Task: Create new contact,   with mail id: 'JacksonHarper@bronxzoo.com', first name: 'Harper', Last name: 'Jackson', Job Title: Operations Manager, Phone number (512) 555-5678. Change life cycle stage to  'Lead' and lead status to 'New'. Add new company to the associated contact: ucsd.edu and type: Vendor. Logged in from softage.4@softage.net
Action: Mouse moved to (68, 49)
Screenshot: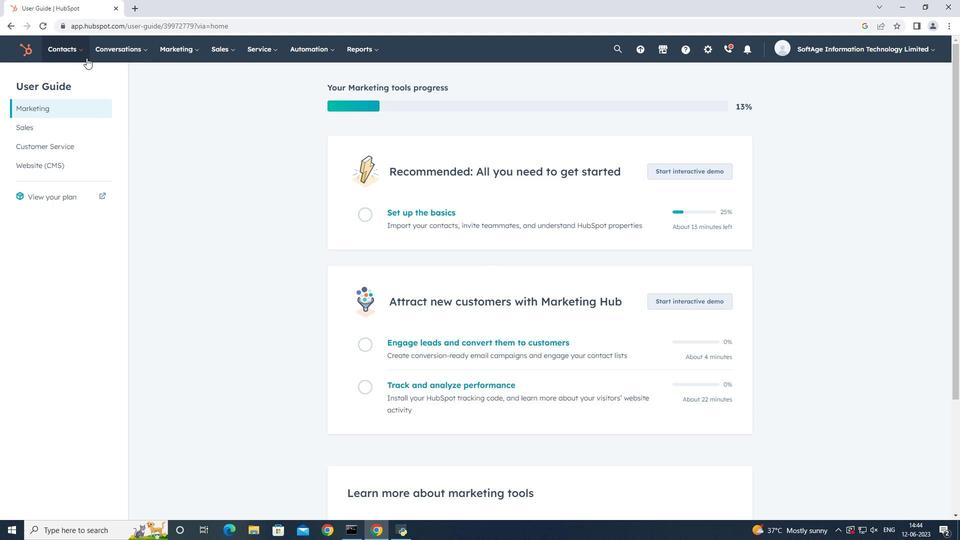 
Action: Mouse pressed left at (68, 49)
Screenshot: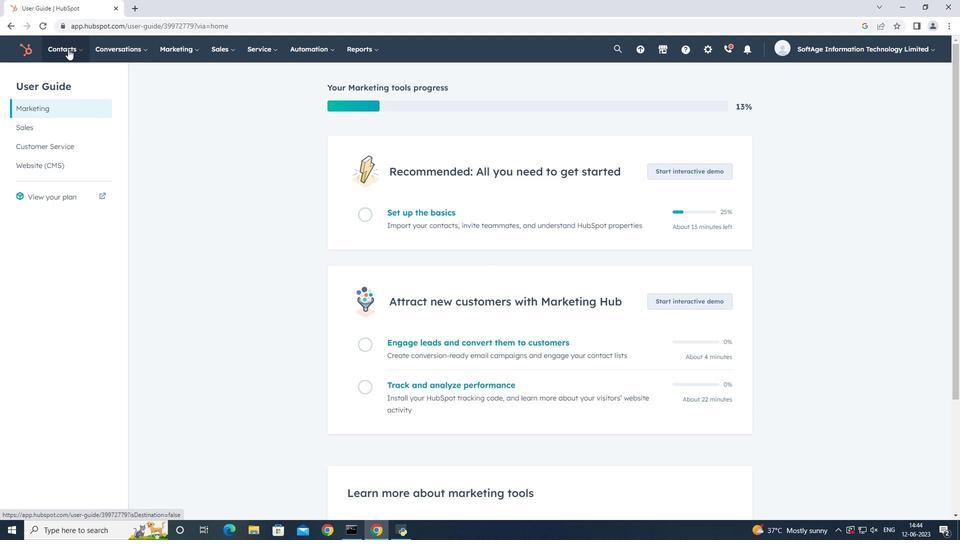 
Action: Mouse moved to (71, 76)
Screenshot: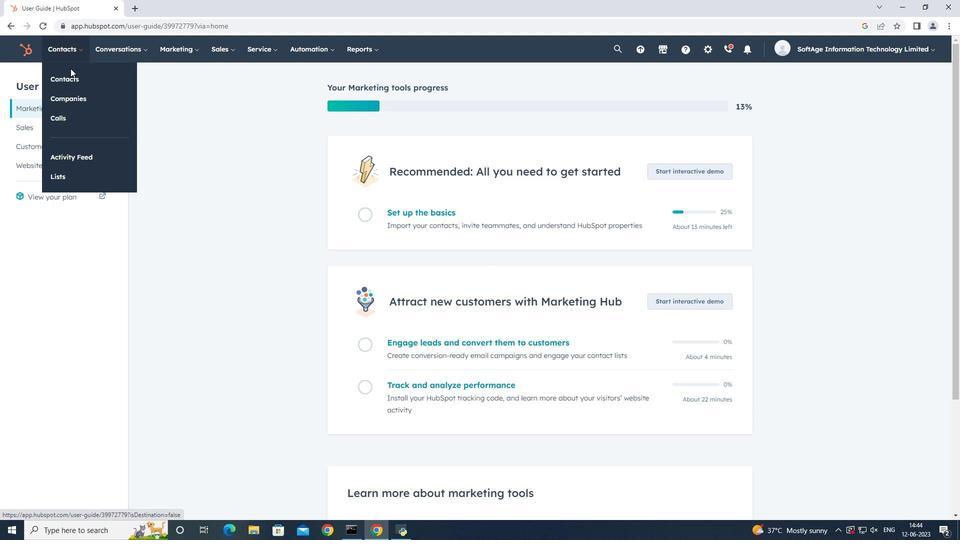 
Action: Mouse pressed left at (71, 76)
Screenshot: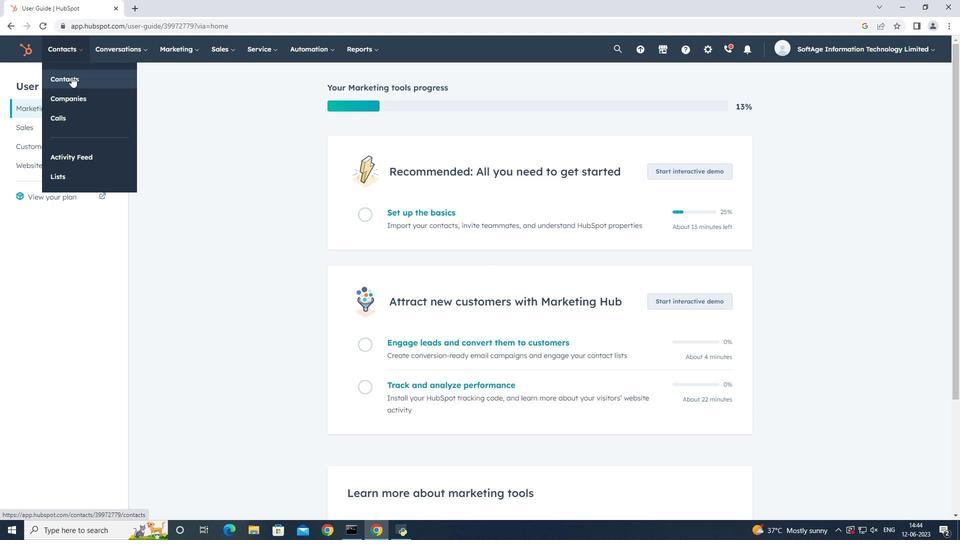 
Action: Mouse moved to (906, 81)
Screenshot: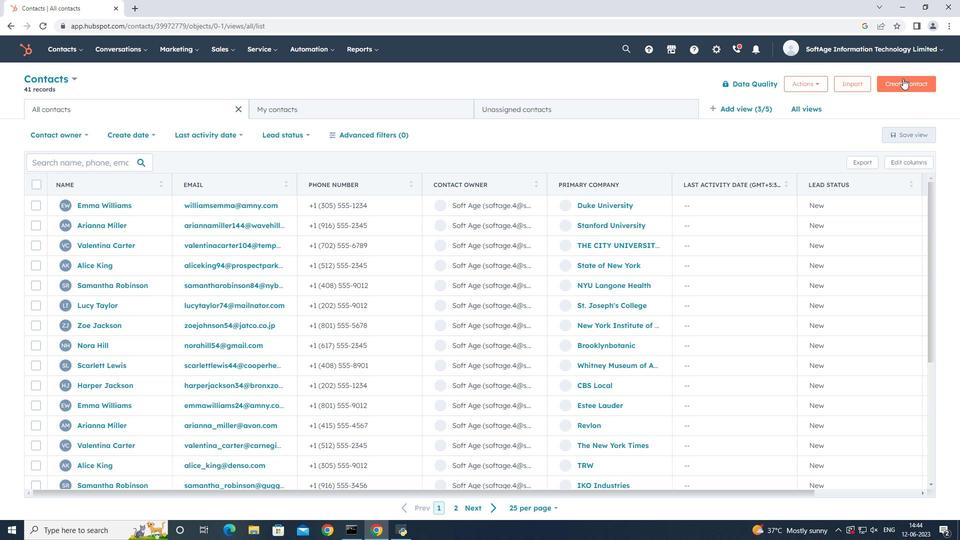 
Action: Mouse pressed left at (906, 81)
Screenshot: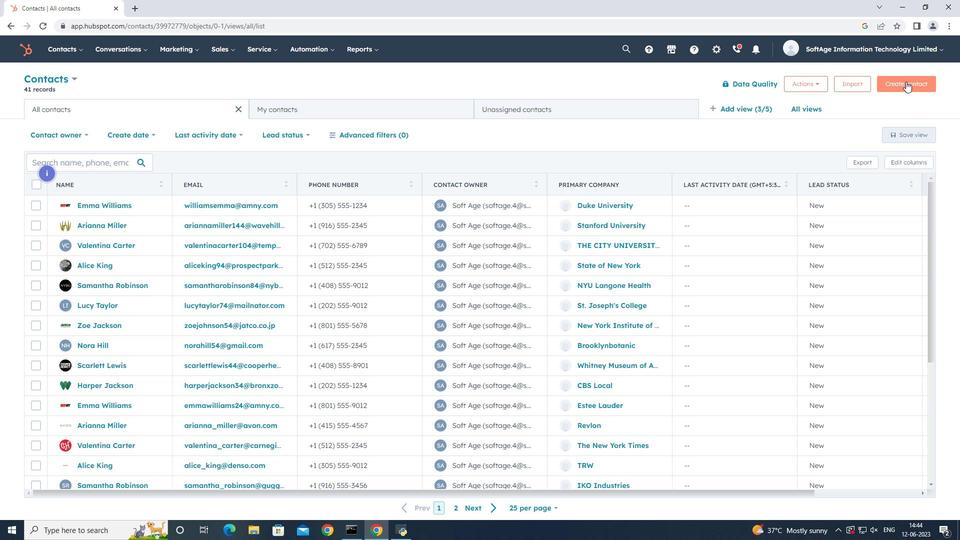 
Action: Mouse moved to (816, 122)
Screenshot: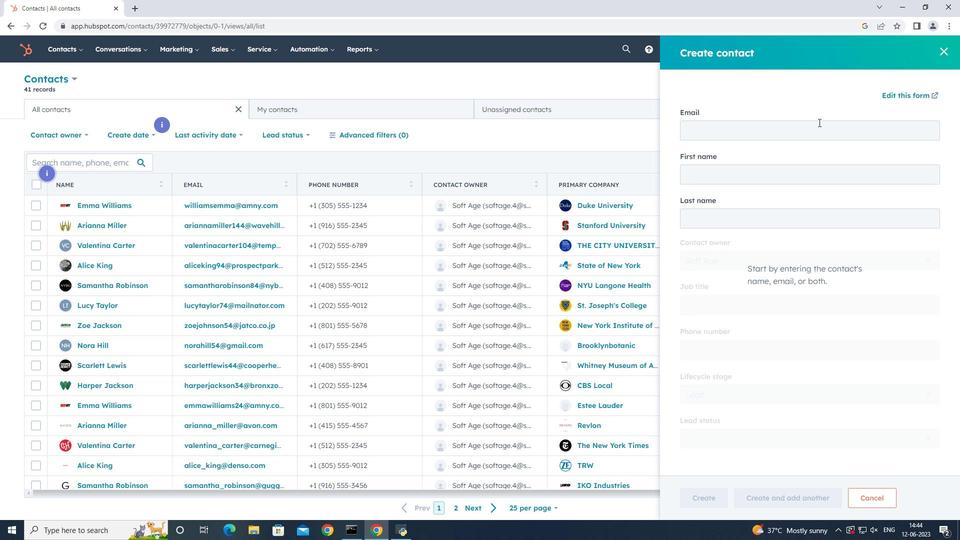
Action: Mouse pressed left at (816, 122)
Screenshot: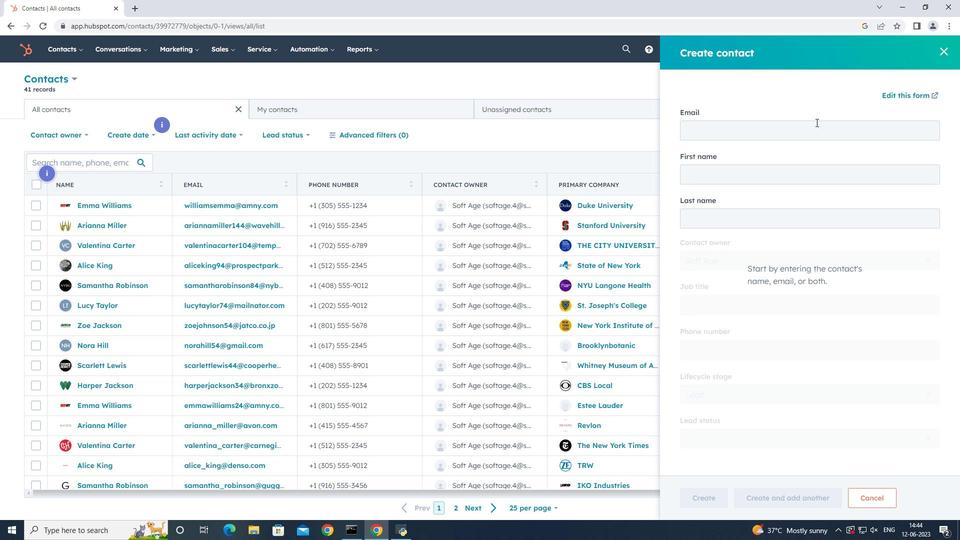 
Action: Key pressed <Key.shift>Jackson<Key.shift><Key.shift><Key.shift>Harper<Key.shift><Key.shift><Key.shift><Key.shift><Key.shift><Key.shift>@bronxzoo.com
Screenshot: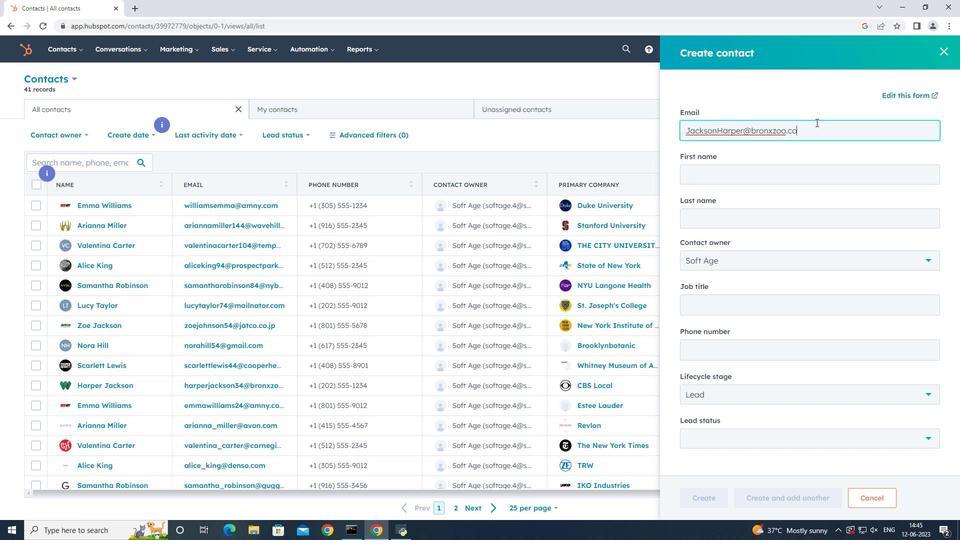 
Action: Mouse moved to (808, 169)
Screenshot: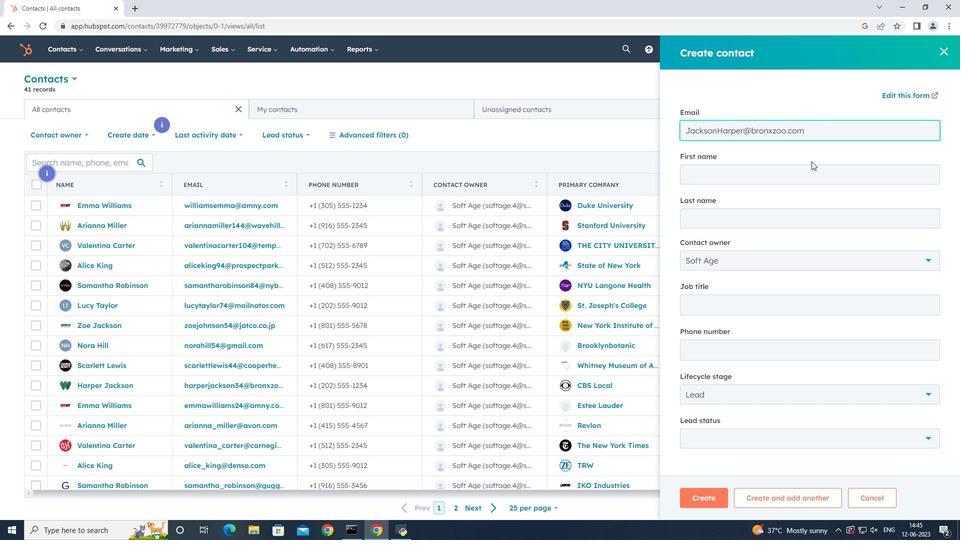 
Action: Mouse pressed left at (808, 169)
Screenshot: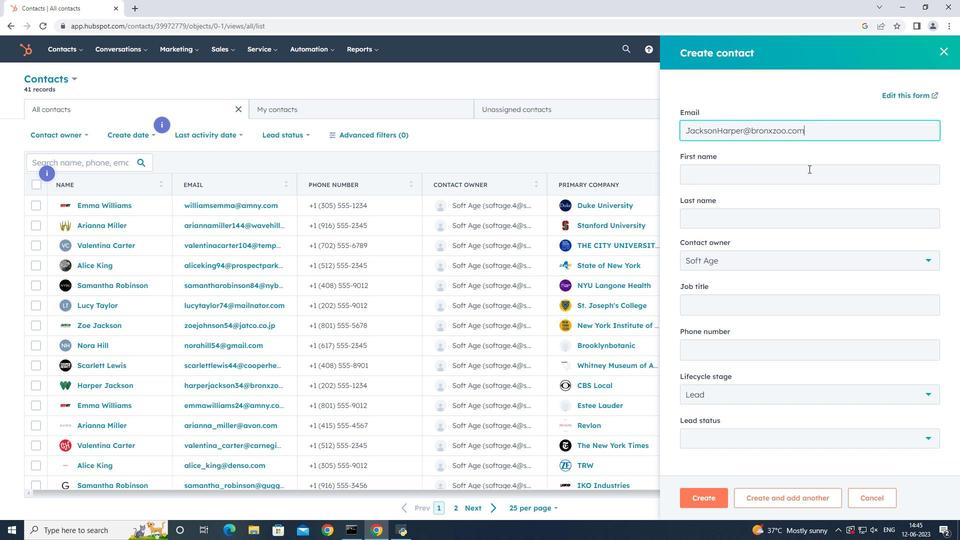 
Action: Key pressed <Key.shift_r><Key.shift_r><Key.shift_r><Key.shift_r><Key.shift_r><Key.shift_r><Key.shift_r><Key.shift_r><Key.shift_r><Key.shift_r><Key.shift_r><Key.shift_r><Key.shift_r><Key.shift_r>Jackson<Key.tab><Key.shift><Key.shift><Key.shift><Key.shift><Key.shift><Key.shift><Key.shift><Key.shift><Key.shift><Key.shift><Key.shift>Harper
Screenshot: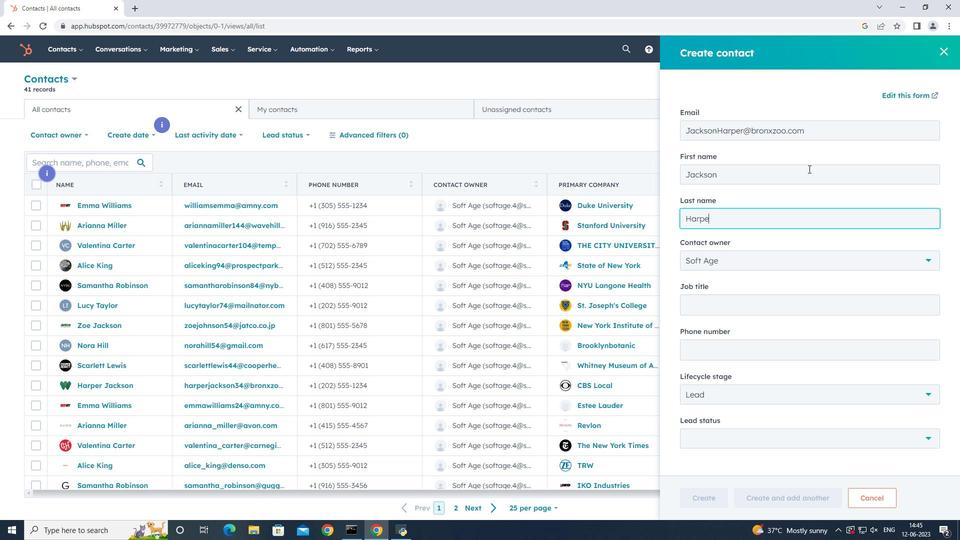 
Action: Mouse moved to (801, 310)
Screenshot: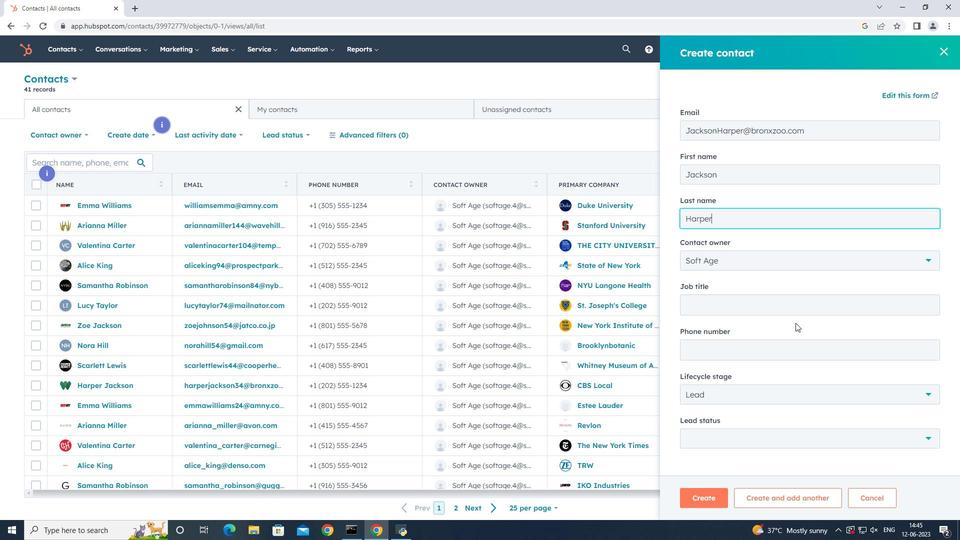 
Action: Mouse pressed left at (801, 310)
Screenshot: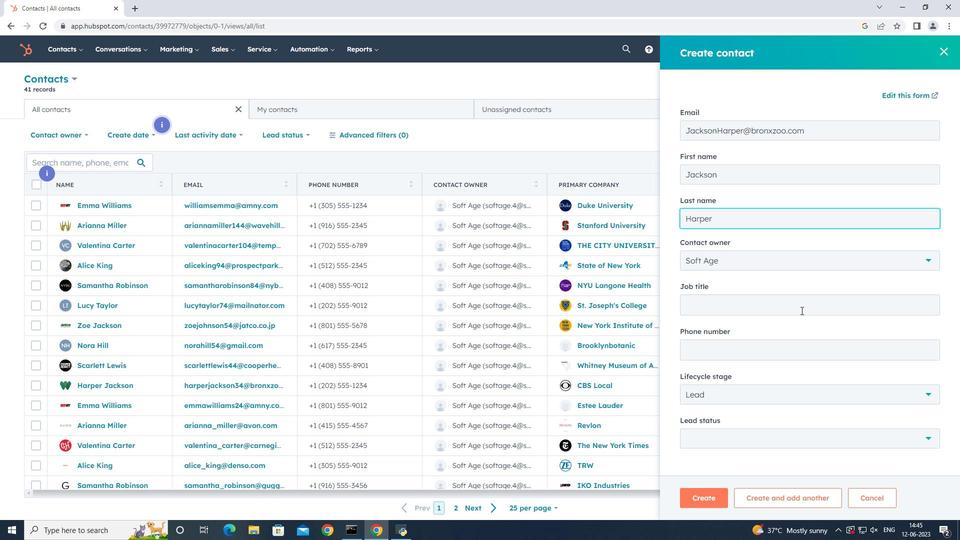 
Action: Mouse moved to (823, 306)
Screenshot: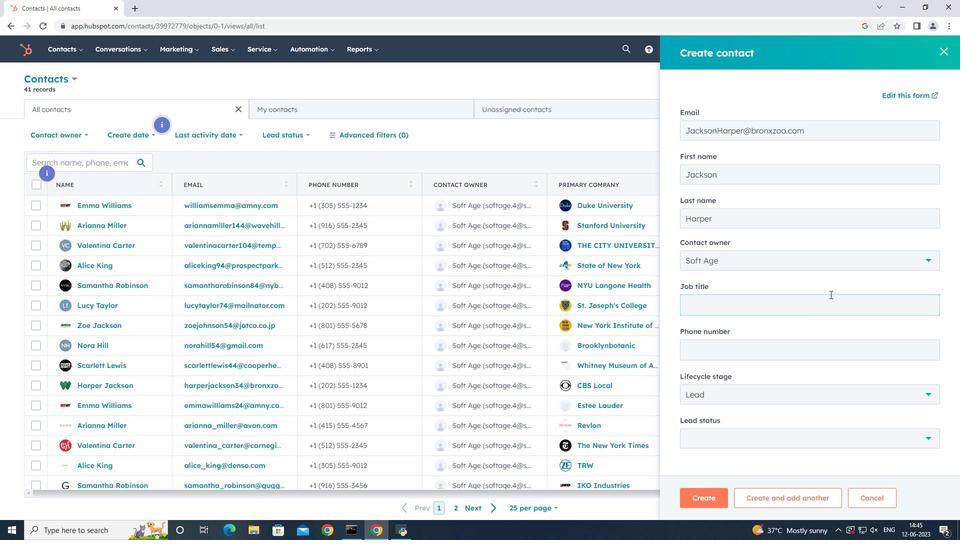 
Action: Key pressed <Key.shift_r><Key.shift_r><Key.shift_r><Key.shift_r>Operations<Key.space><Key.shift_r><Key.shift_r><Key.shift_r><Key.shift_r><Key.shift_r><Key.shift_r><Key.shift_r><Key.shift_r><Key.shift_r>Manager
Screenshot: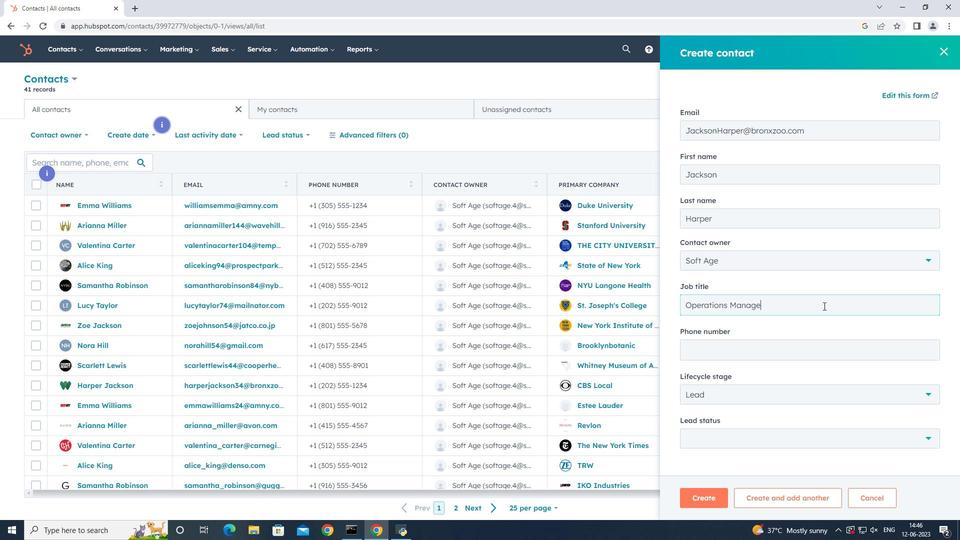 
Action: Mouse moved to (790, 341)
Screenshot: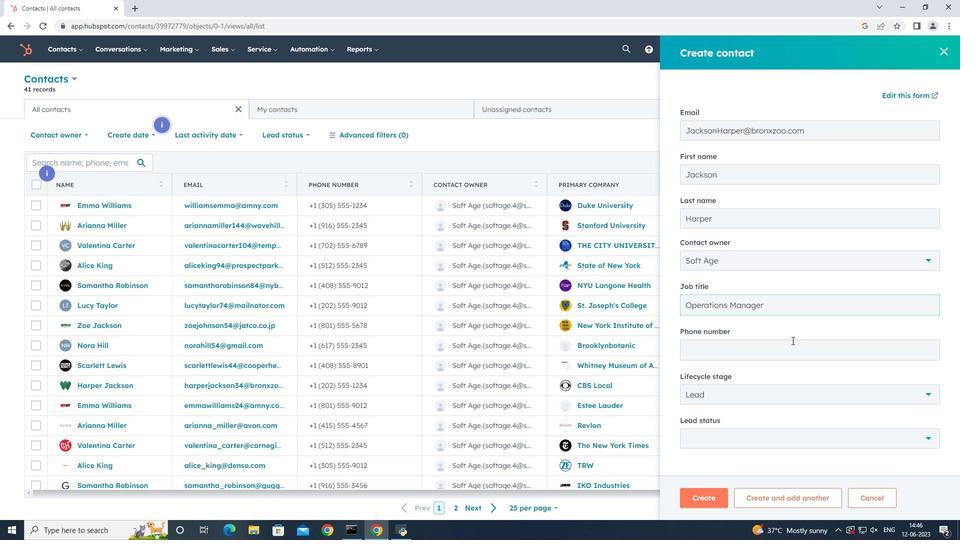 
Action: Mouse pressed left at (790, 341)
Screenshot: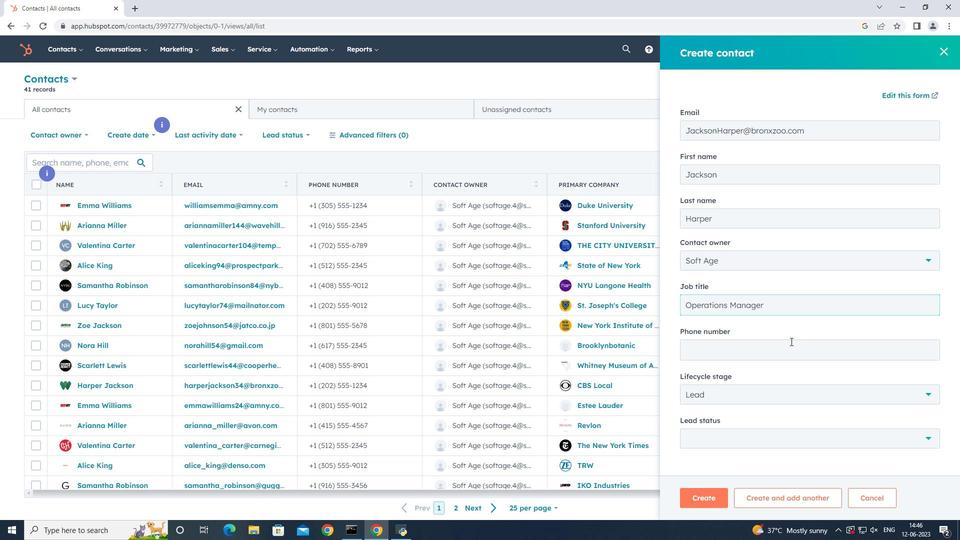 
Action: Key pressed 5125555678
Screenshot: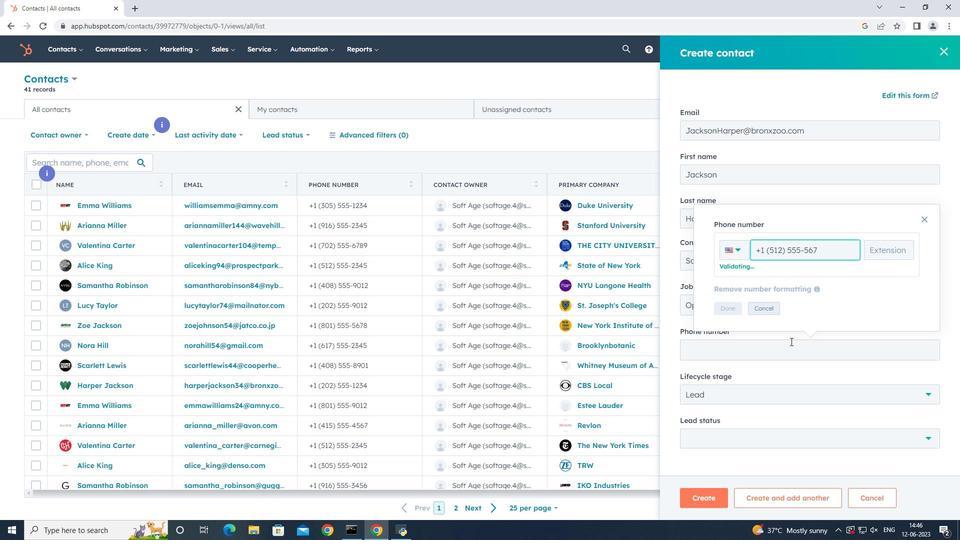 
Action: Mouse moved to (726, 310)
Screenshot: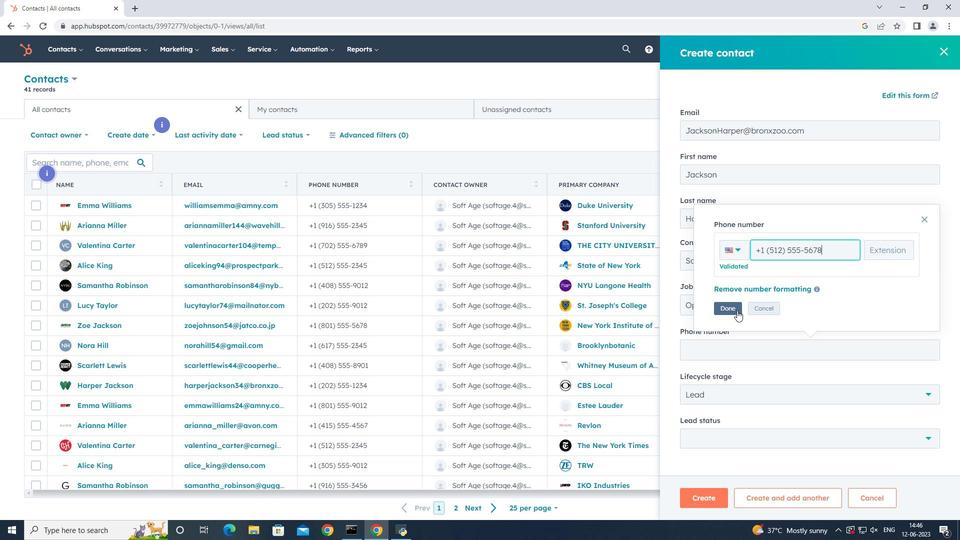 
Action: Mouse pressed left at (726, 310)
Screenshot: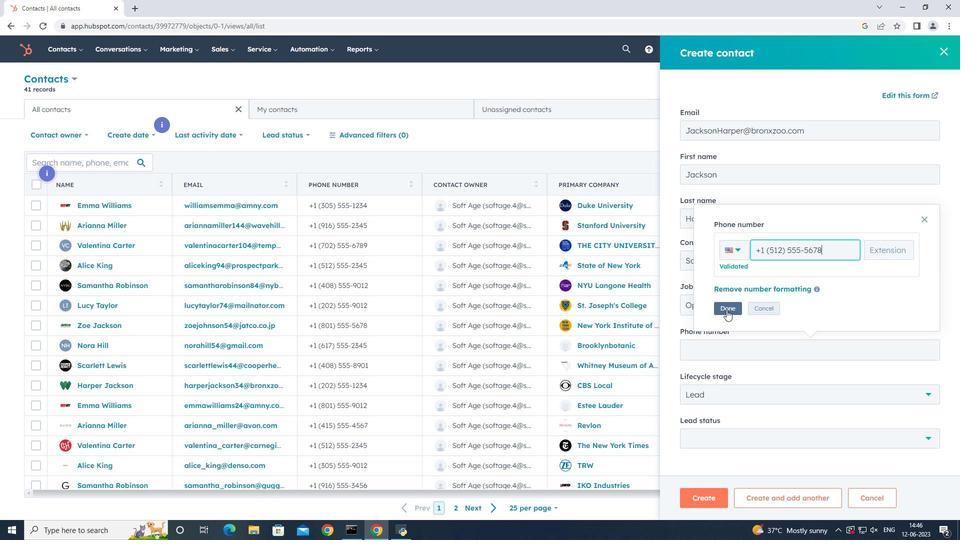 
Action: Mouse moved to (773, 395)
Screenshot: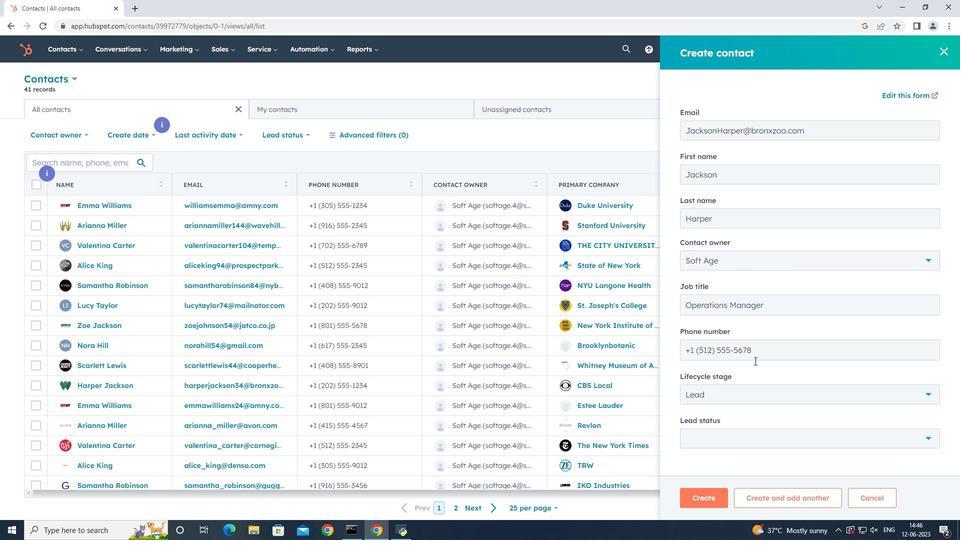 
Action: Mouse pressed left at (773, 395)
Screenshot: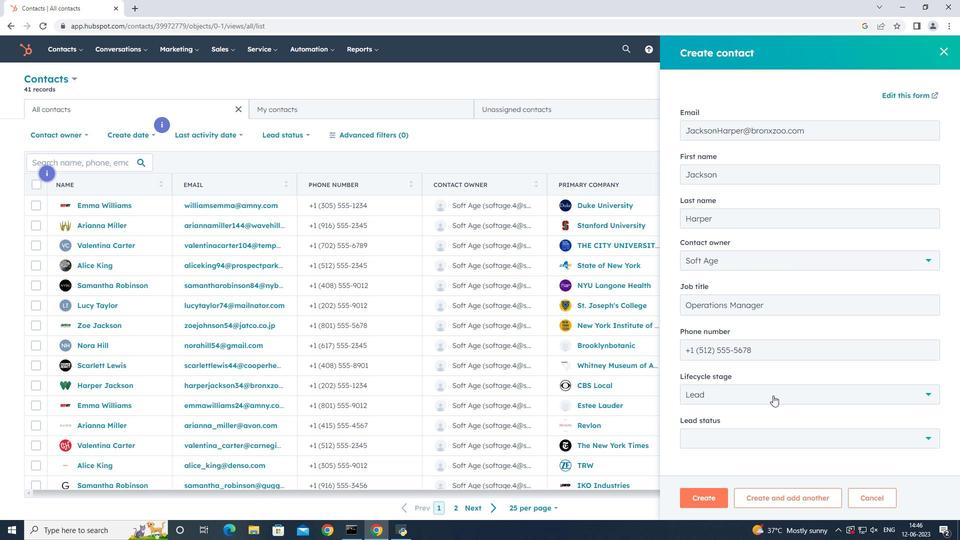 
Action: Mouse moved to (771, 299)
Screenshot: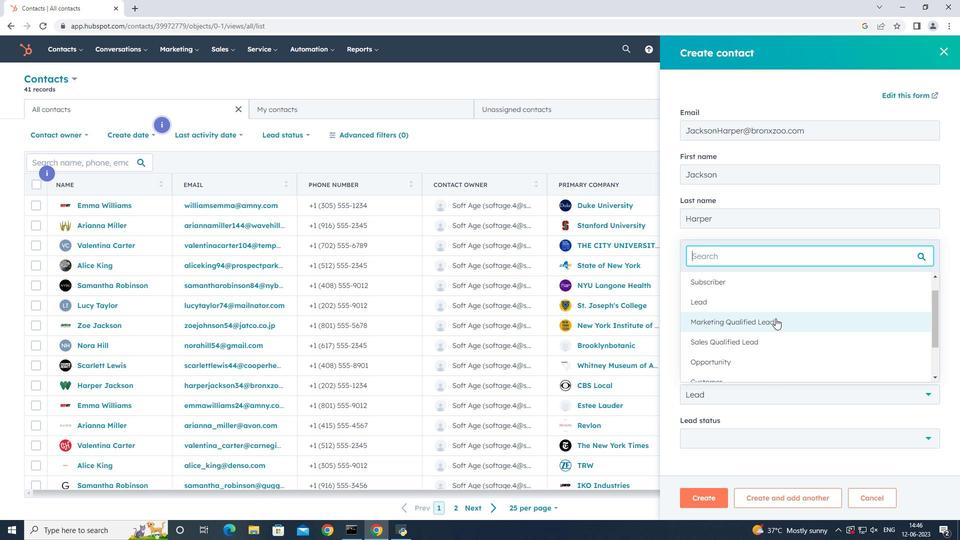
Action: Mouse pressed left at (771, 299)
Screenshot: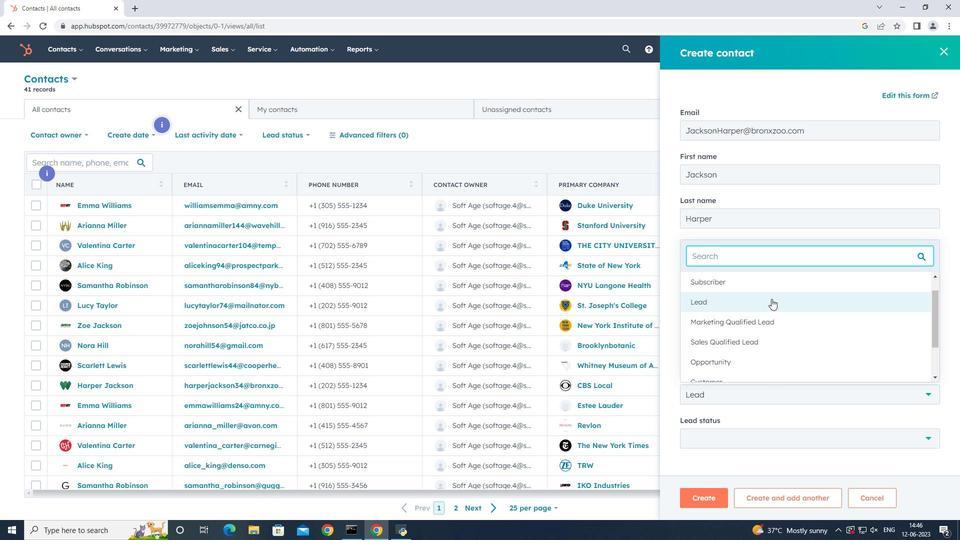 
Action: Mouse moved to (779, 443)
Screenshot: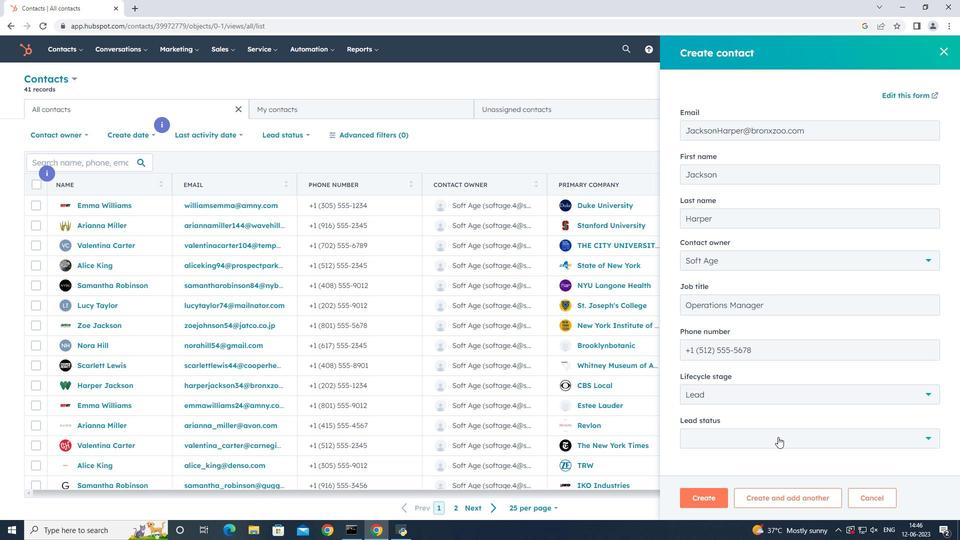 
Action: Mouse pressed left at (779, 443)
Screenshot: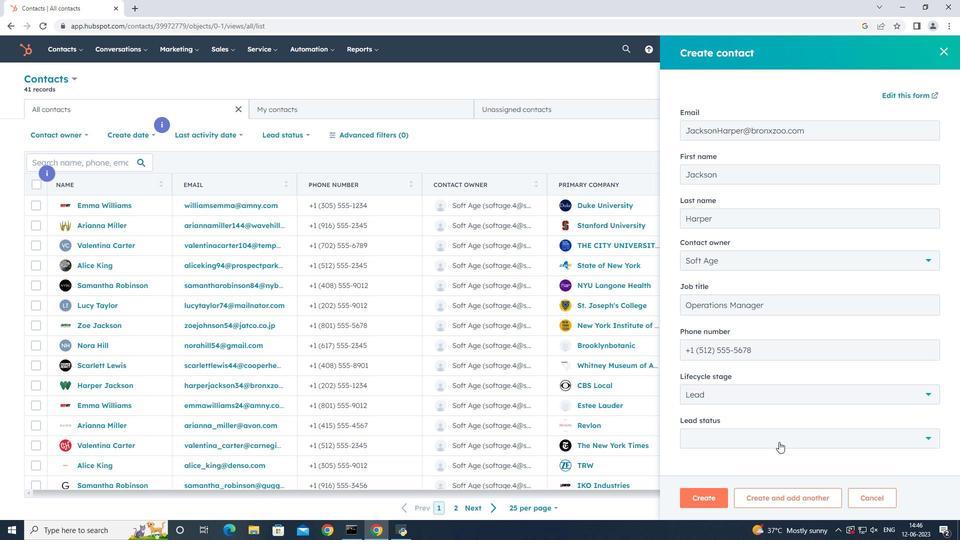 
Action: Mouse moved to (776, 344)
Screenshot: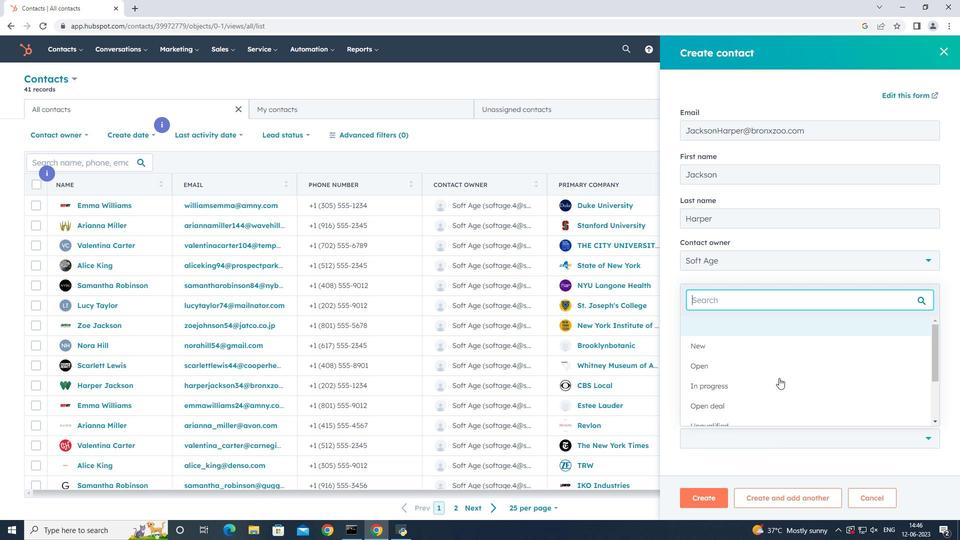 
Action: Mouse pressed left at (776, 344)
Screenshot: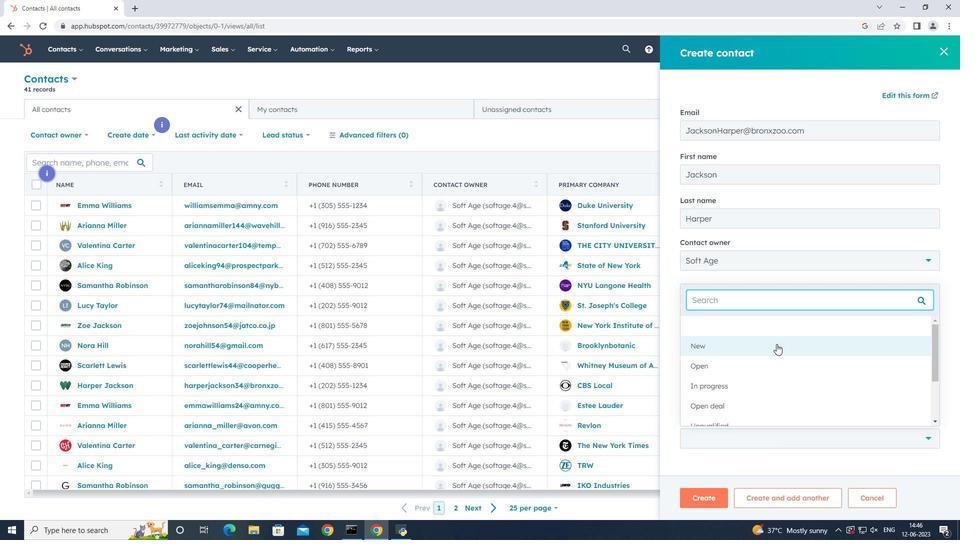 
Action: Mouse moved to (725, 500)
Screenshot: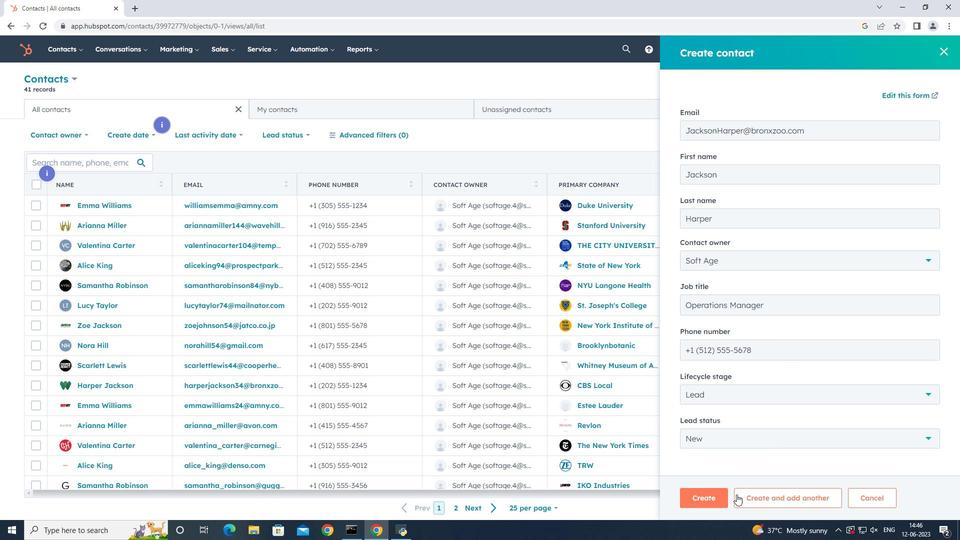 
Action: Mouse pressed left at (725, 500)
Screenshot: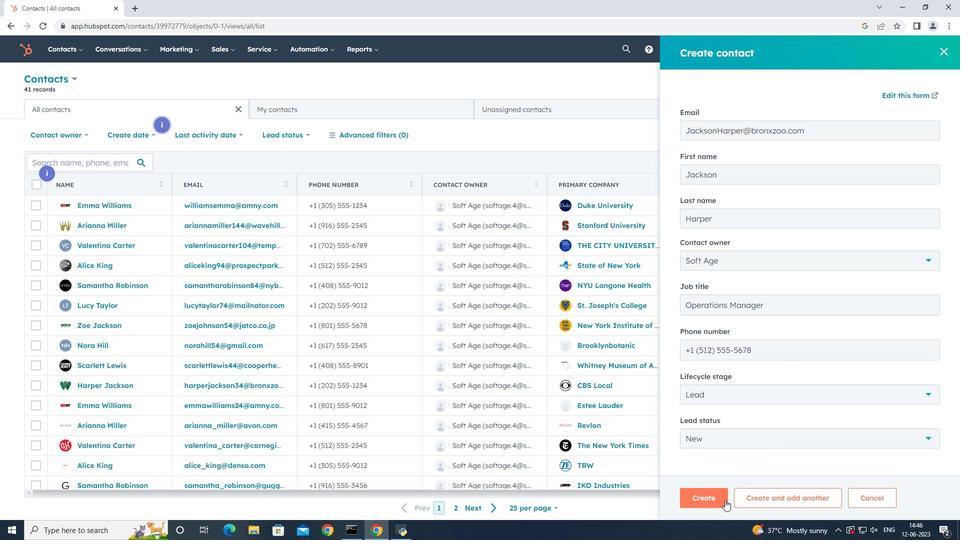 
Action: Mouse moved to (674, 324)
Screenshot: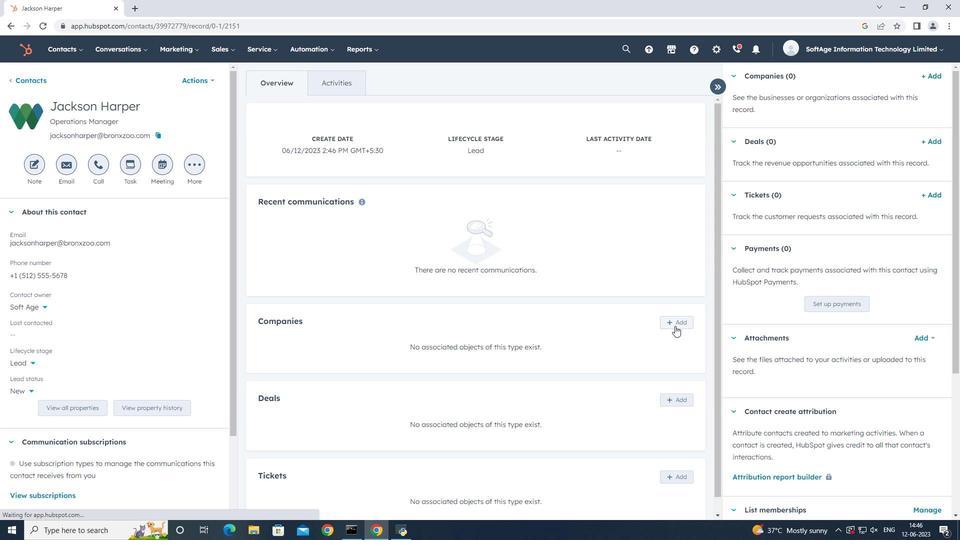 
Action: Mouse pressed left at (674, 324)
Screenshot: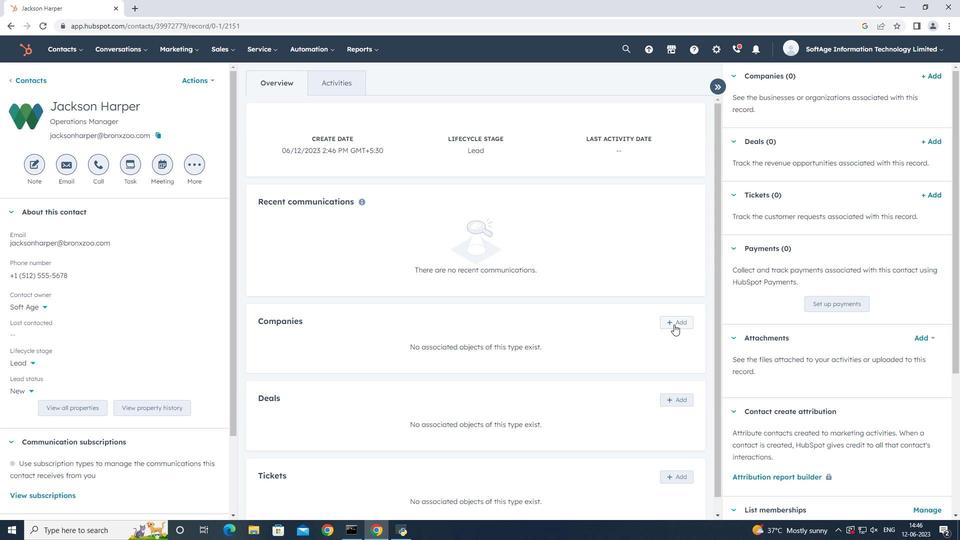 
Action: Mouse moved to (762, 106)
Screenshot: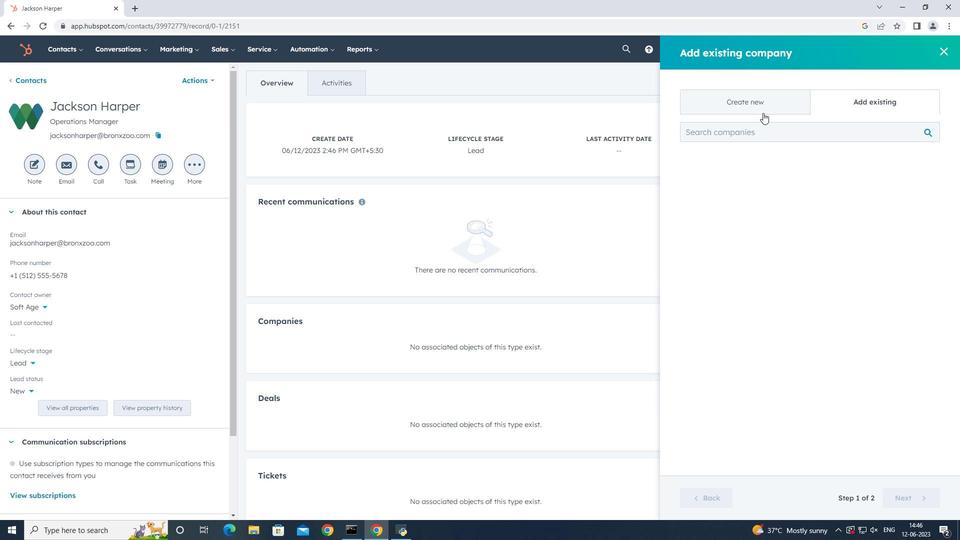 
Action: Mouse pressed left at (762, 106)
Screenshot: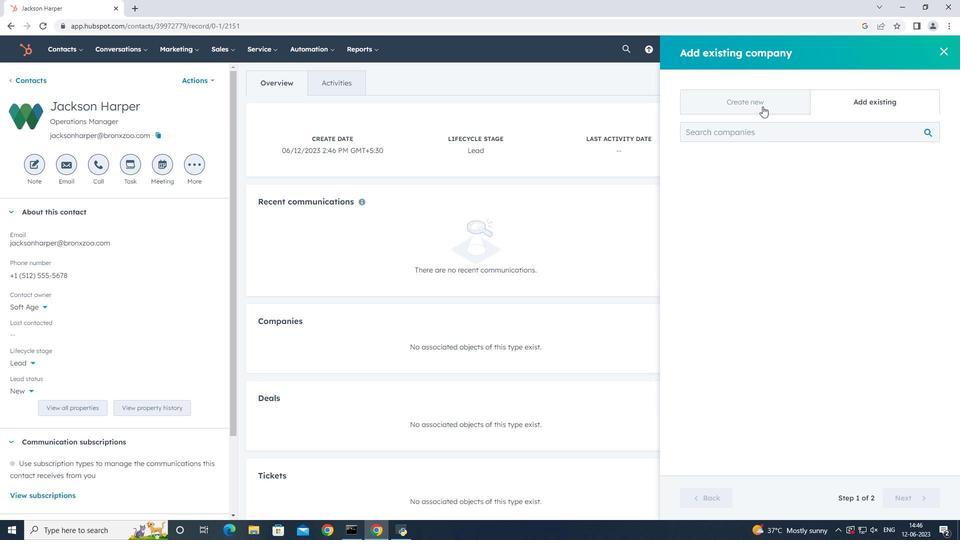 
Action: Mouse moved to (797, 152)
Screenshot: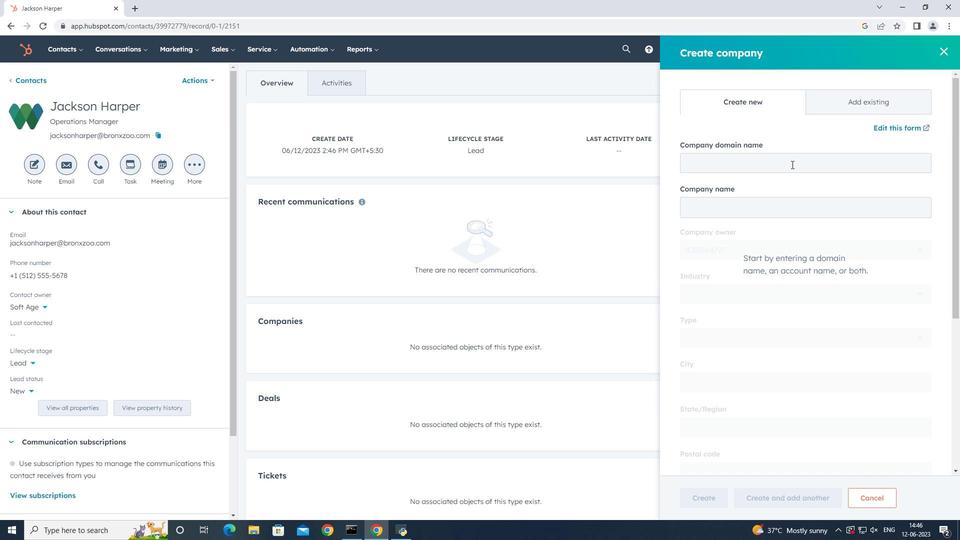 
Action: Mouse pressed left at (797, 152)
Screenshot: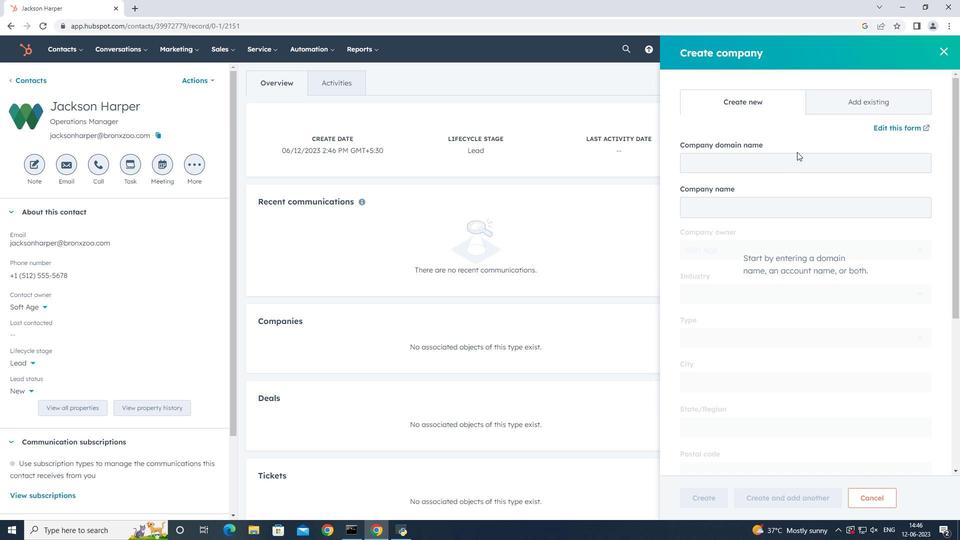 
Action: Mouse moved to (799, 160)
Screenshot: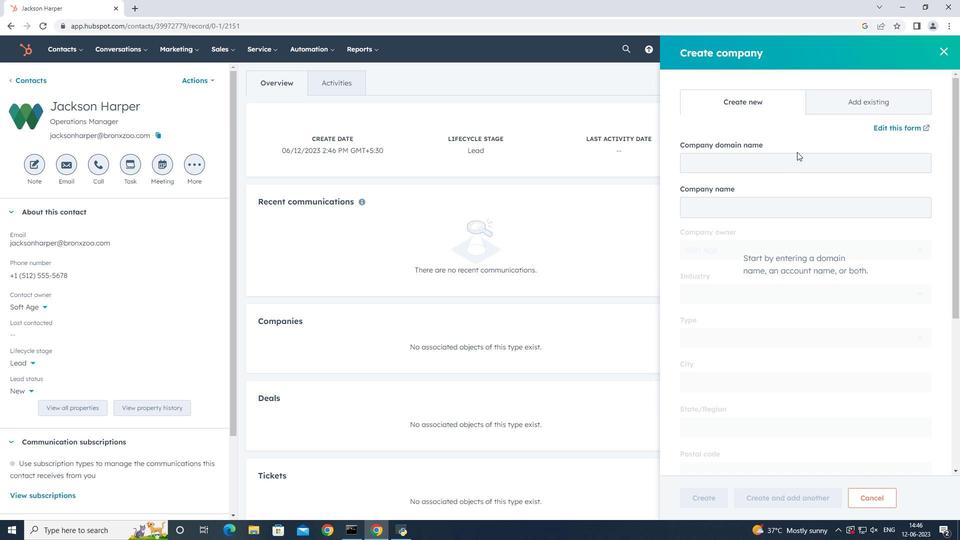 
Action: Mouse pressed left at (799, 160)
Screenshot: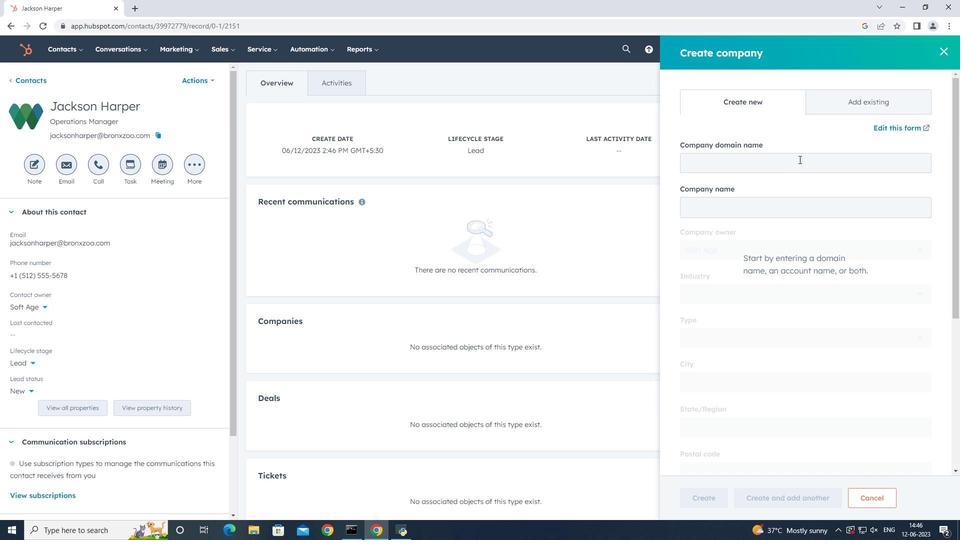 
Action: Key pressed ucsd.edu
Screenshot: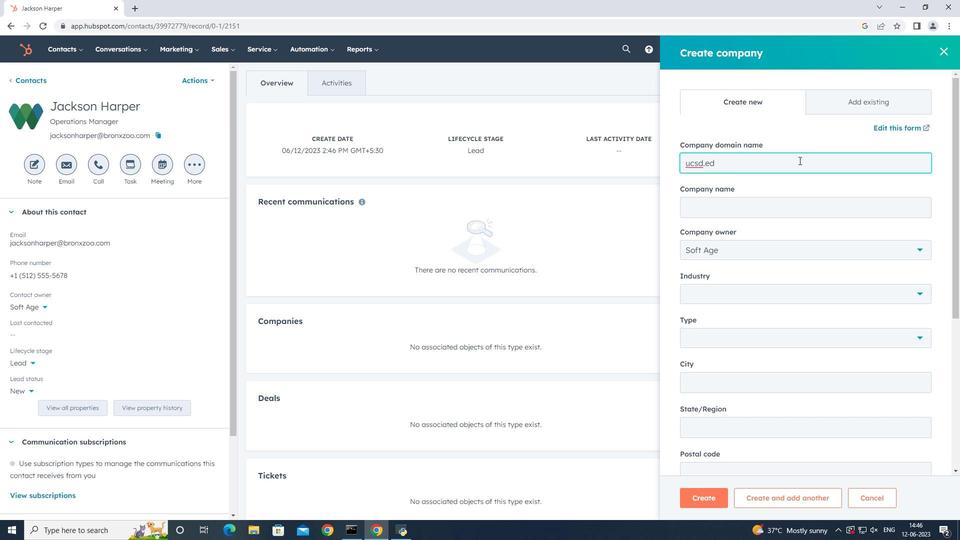 
Action: Mouse moved to (777, 341)
Screenshot: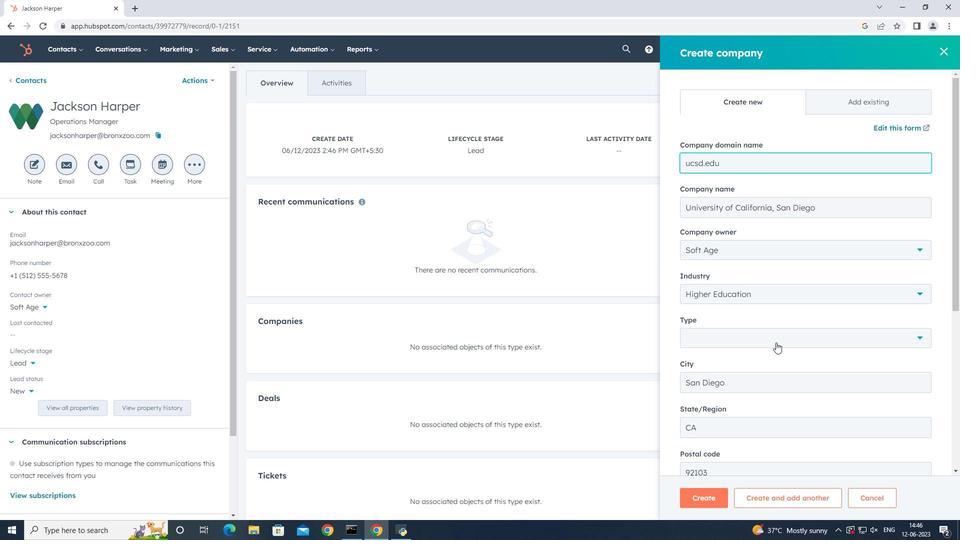 
Action: Mouse pressed left at (777, 341)
Screenshot: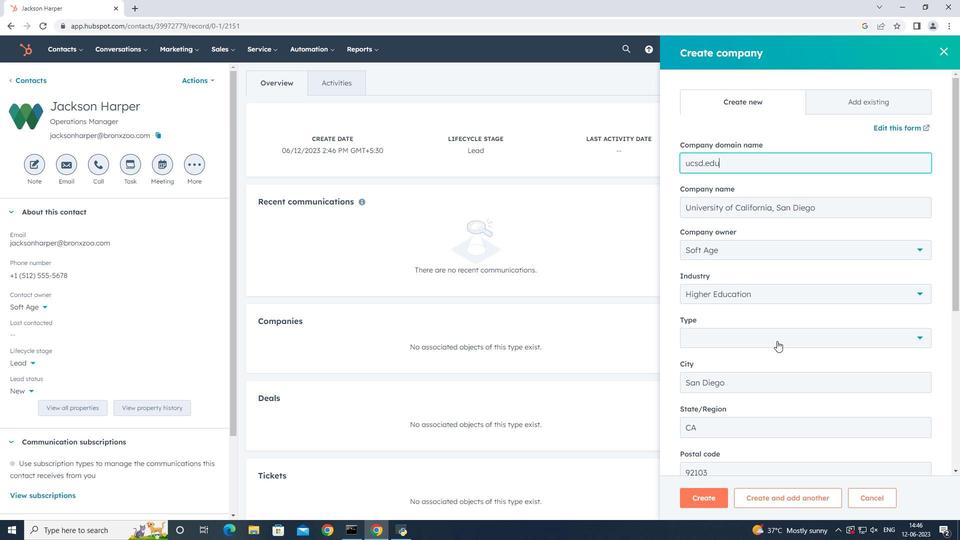
Action: Mouse moved to (708, 444)
Screenshot: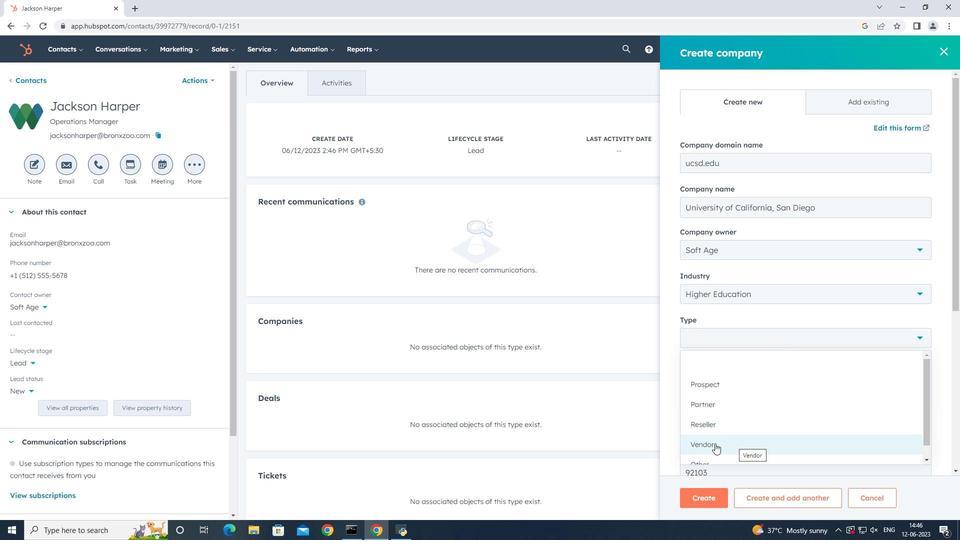 
Action: Mouse pressed left at (708, 444)
Screenshot: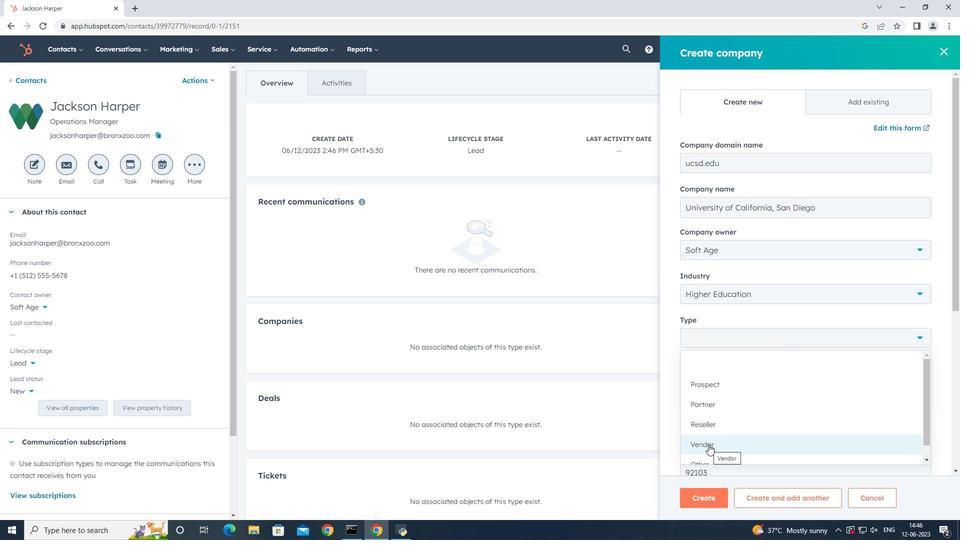 
Action: Mouse moved to (769, 362)
Screenshot: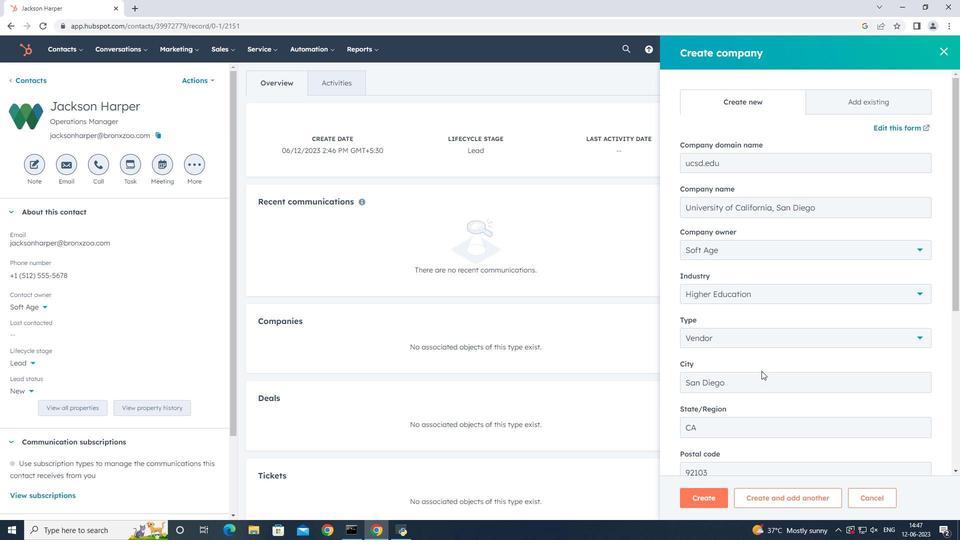 
Action: Mouse scrolled (769, 361) with delta (0, 0)
Screenshot: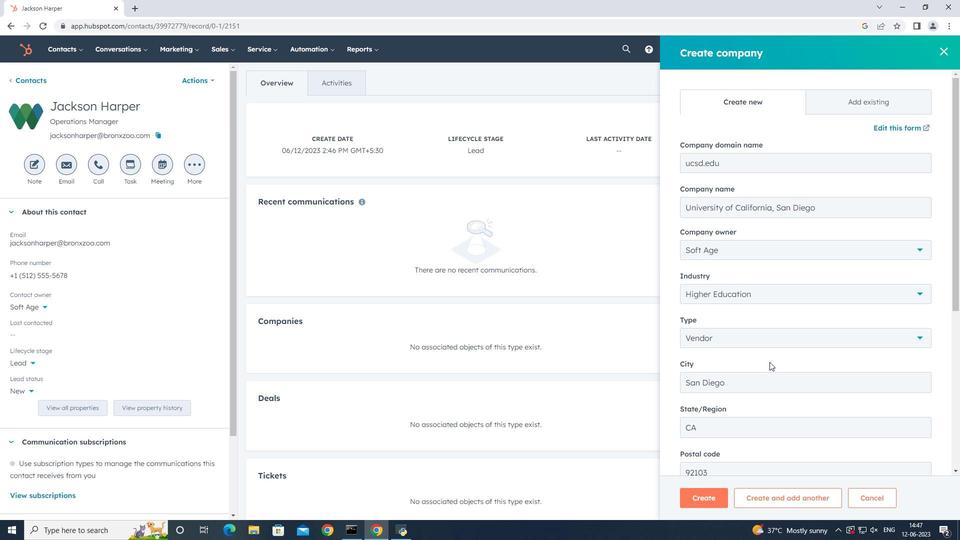 
Action: Mouse scrolled (769, 361) with delta (0, 0)
Screenshot: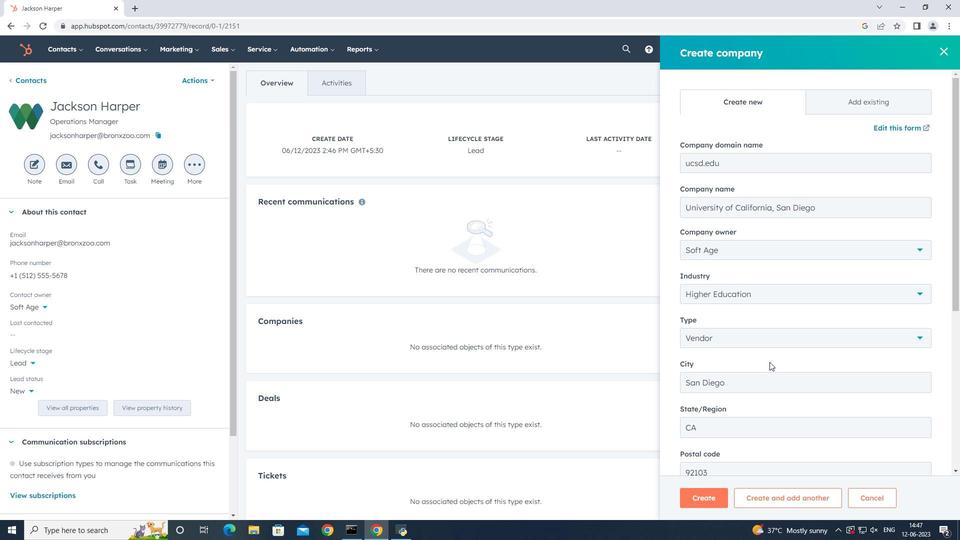 
Action: Mouse scrolled (769, 361) with delta (0, 0)
Screenshot: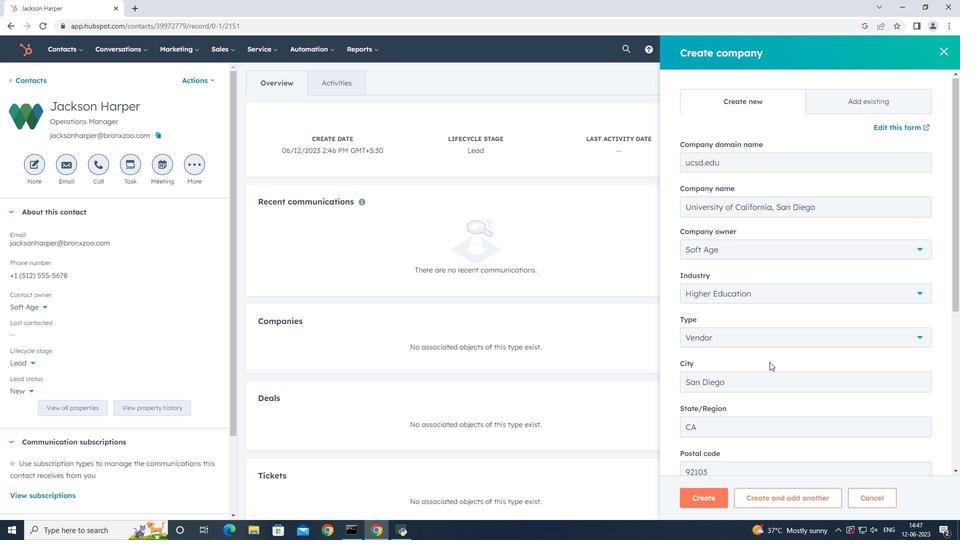 
Action: Mouse scrolled (769, 361) with delta (0, 0)
Screenshot: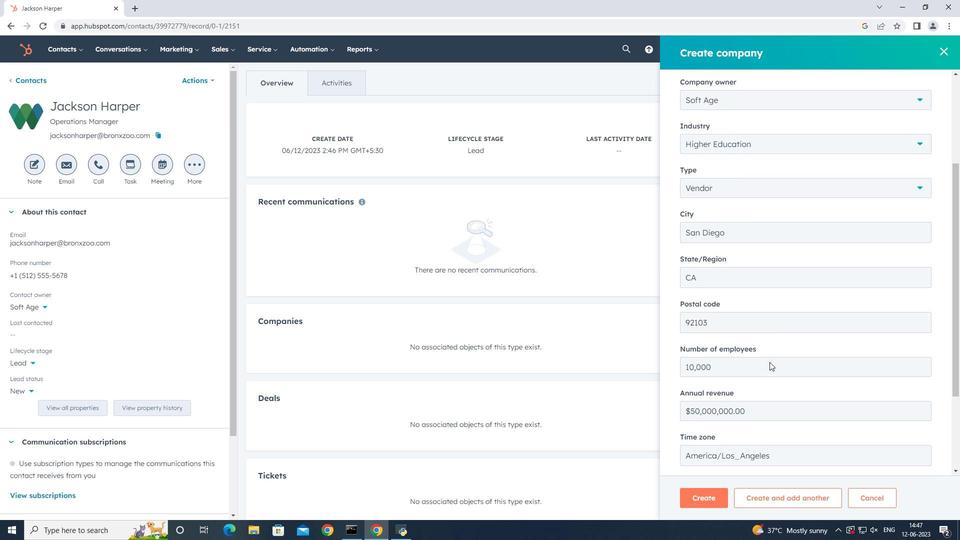 
Action: Mouse scrolled (769, 361) with delta (0, 0)
Screenshot: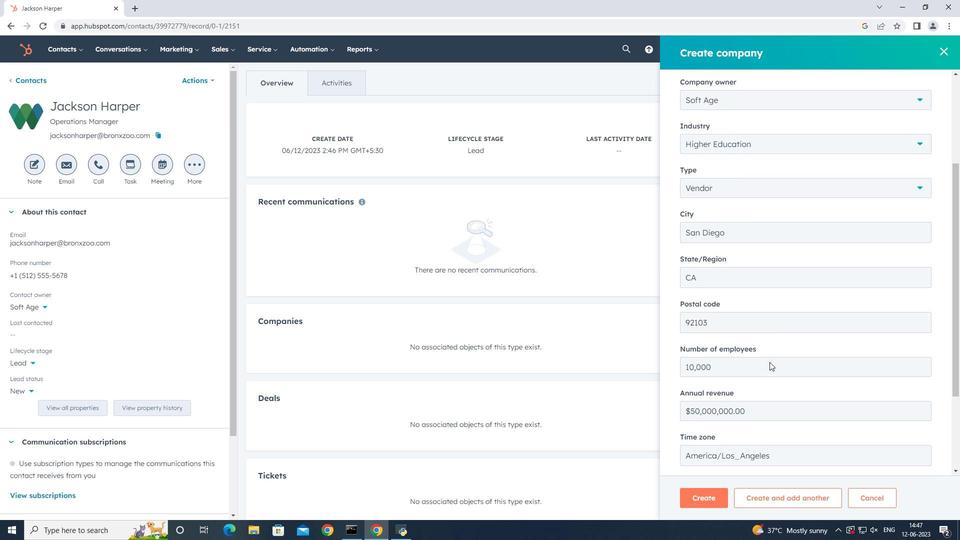 
Action: Mouse scrolled (769, 361) with delta (0, 0)
Screenshot: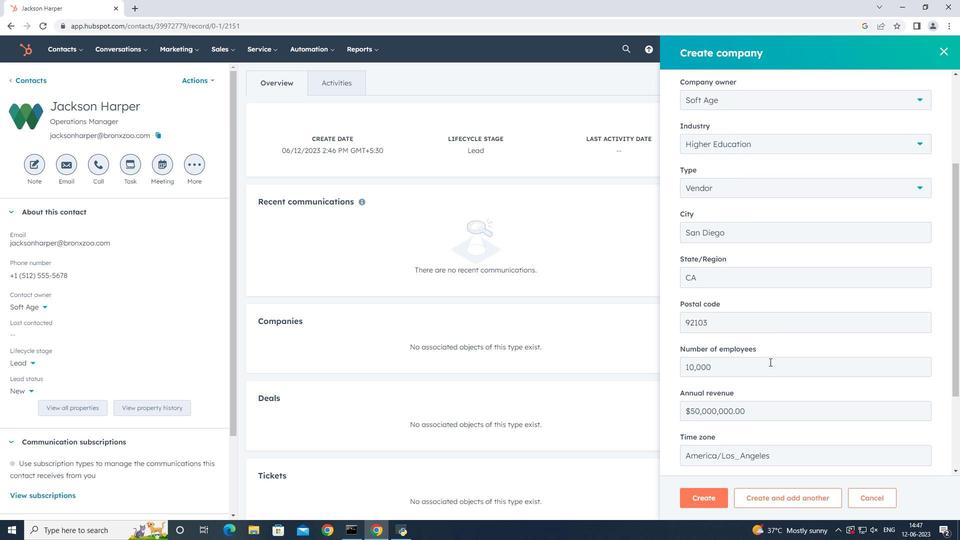 
Action: Mouse scrolled (769, 361) with delta (0, 0)
Screenshot: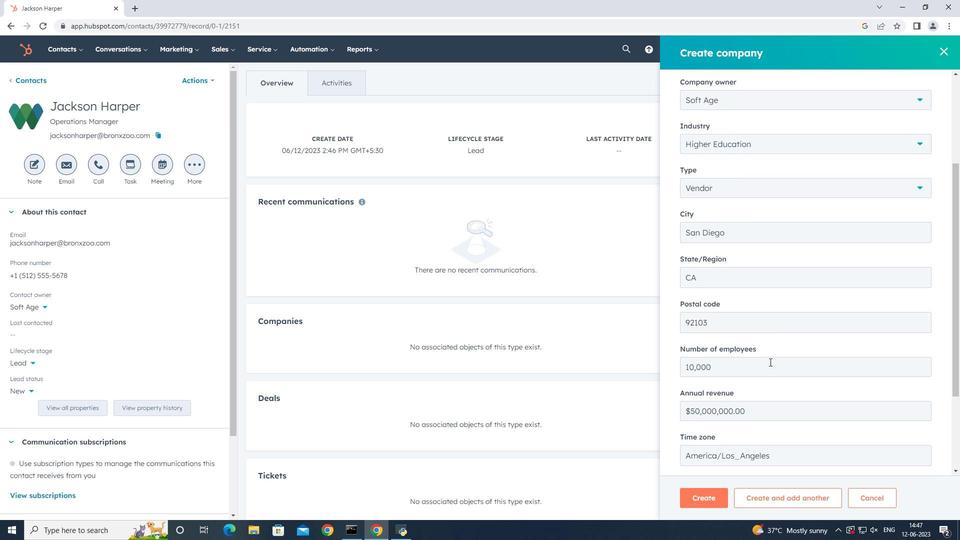 
Action: Mouse scrolled (769, 361) with delta (0, 0)
Screenshot: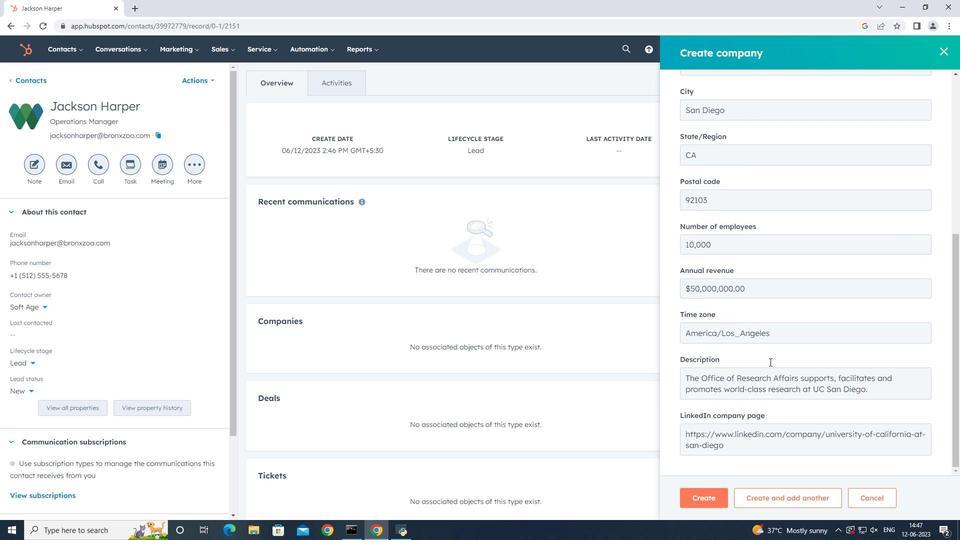 
Action: Mouse scrolled (769, 361) with delta (0, 0)
Screenshot: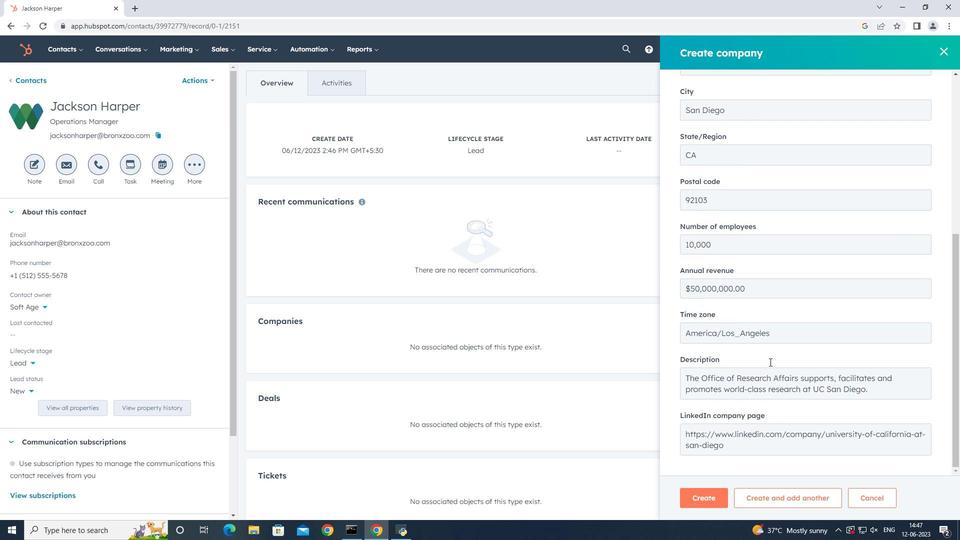 
Action: Mouse scrolled (769, 361) with delta (0, 0)
Screenshot: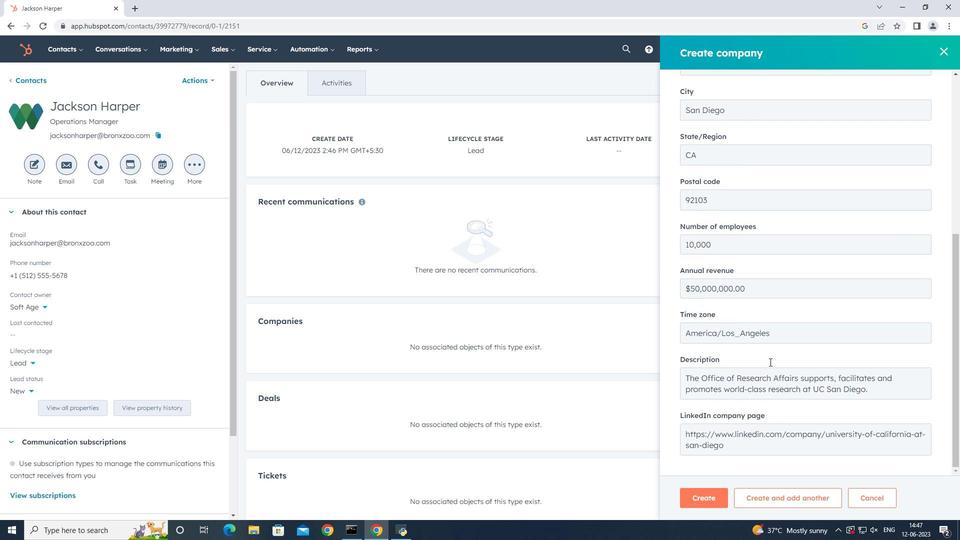 
Action: Mouse scrolled (769, 361) with delta (0, 0)
Screenshot: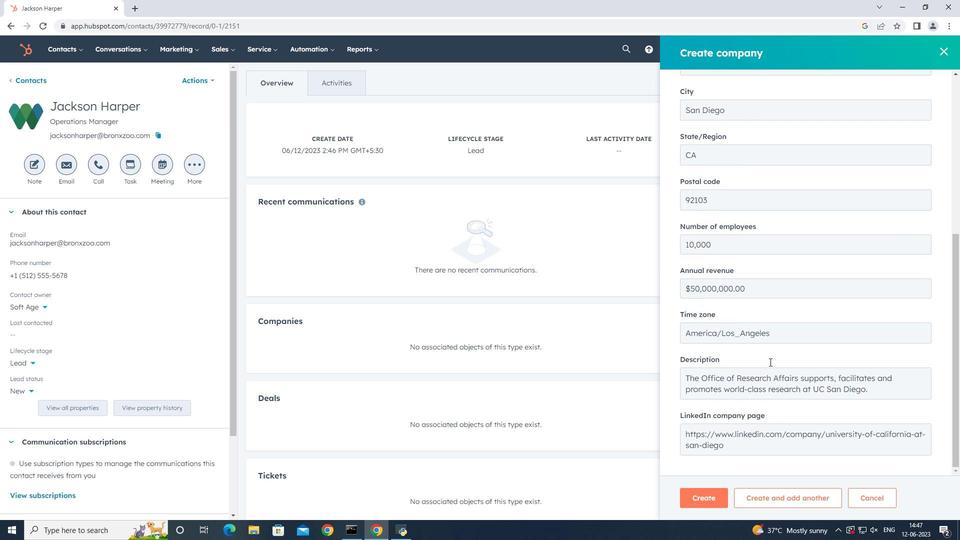 
Action: Mouse moved to (704, 500)
Screenshot: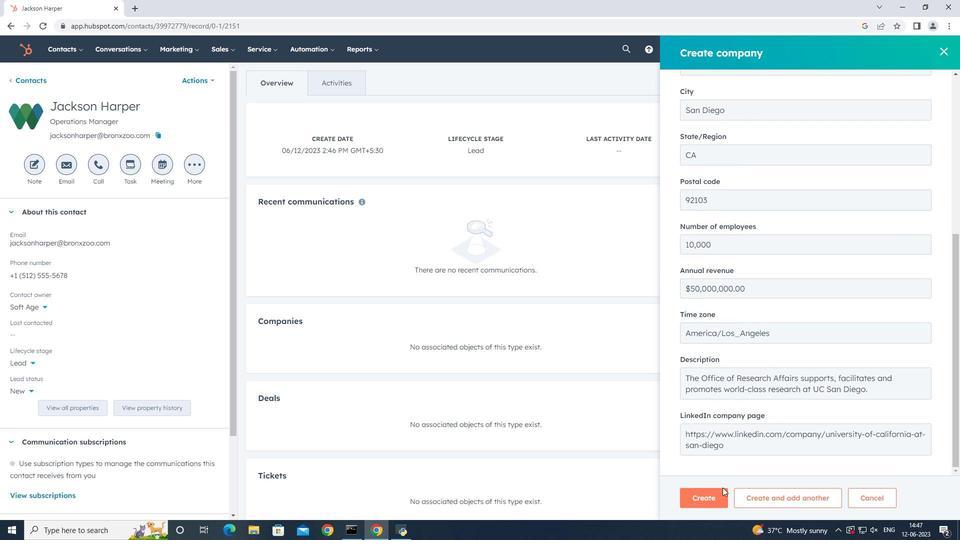 
Action: Mouse pressed left at (704, 500)
Screenshot: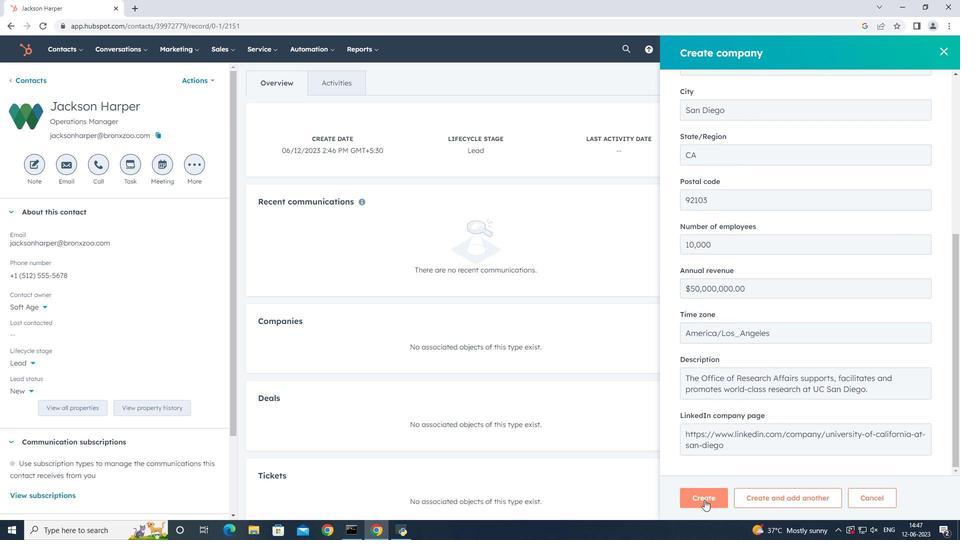 
Action: Mouse moved to (540, 266)
Screenshot: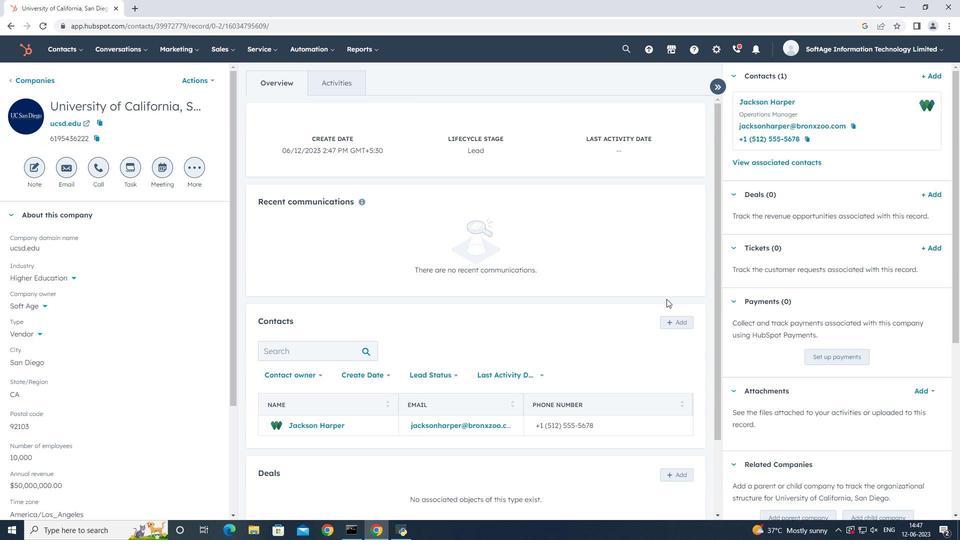 
